 Task: Check the email titled 'Daily Scan Report ICAI_KOLKATA' and verify the attachment.
Action: Mouse moved to (46, 275)
Screenshot: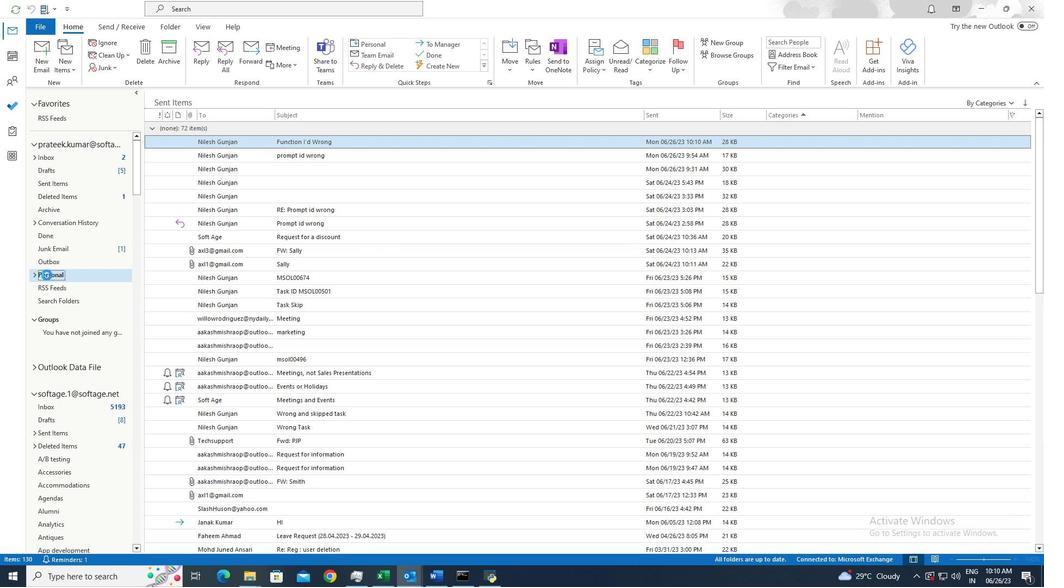 
Action: Mouse pressed left at (46, 275)
Screenshot: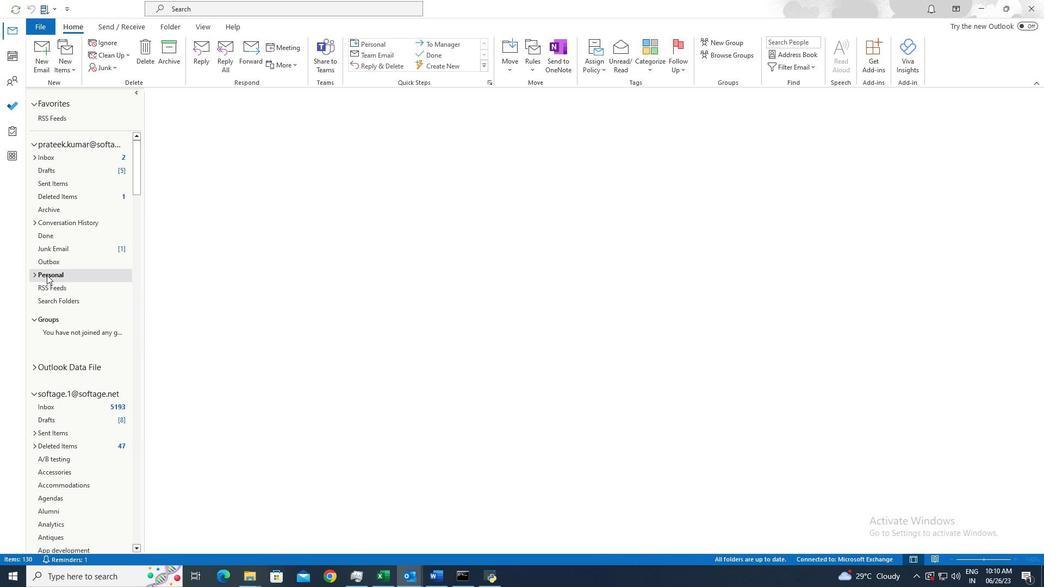 
Action: Mouse moved to (103, 70)
Screenshot: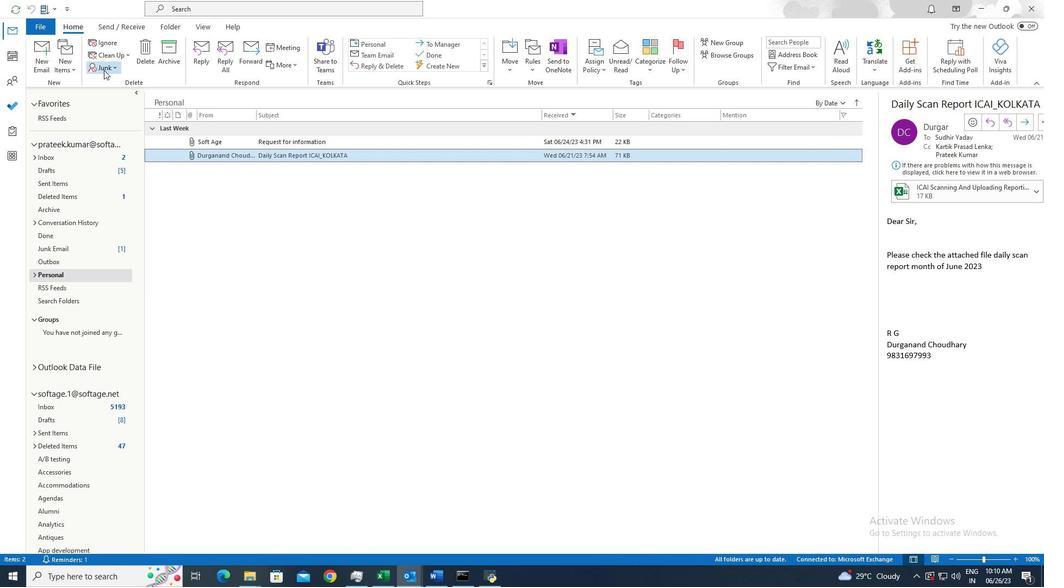 
Action: Mouse pressed left at (103, 70)
Screenshot: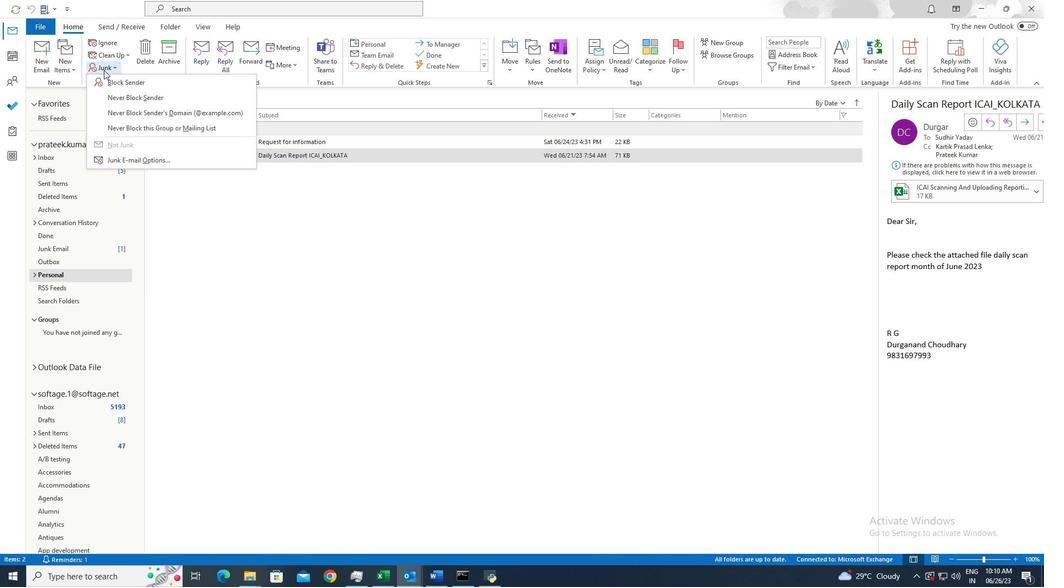 
Action: Mouse moved to (134, 163)
Screenshot: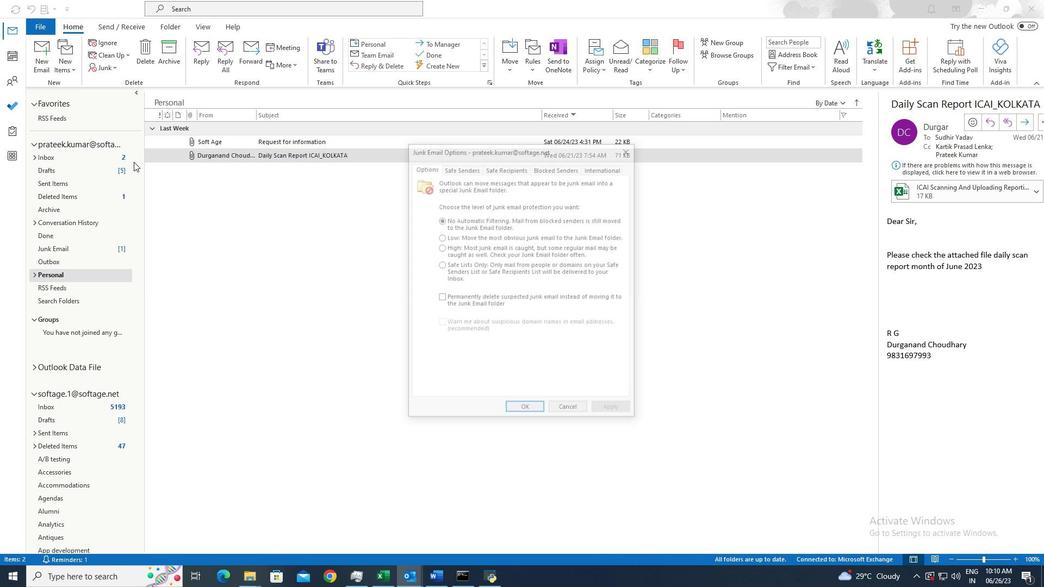 
Action: Mouse pressed left at (134, 163)
Screenshot: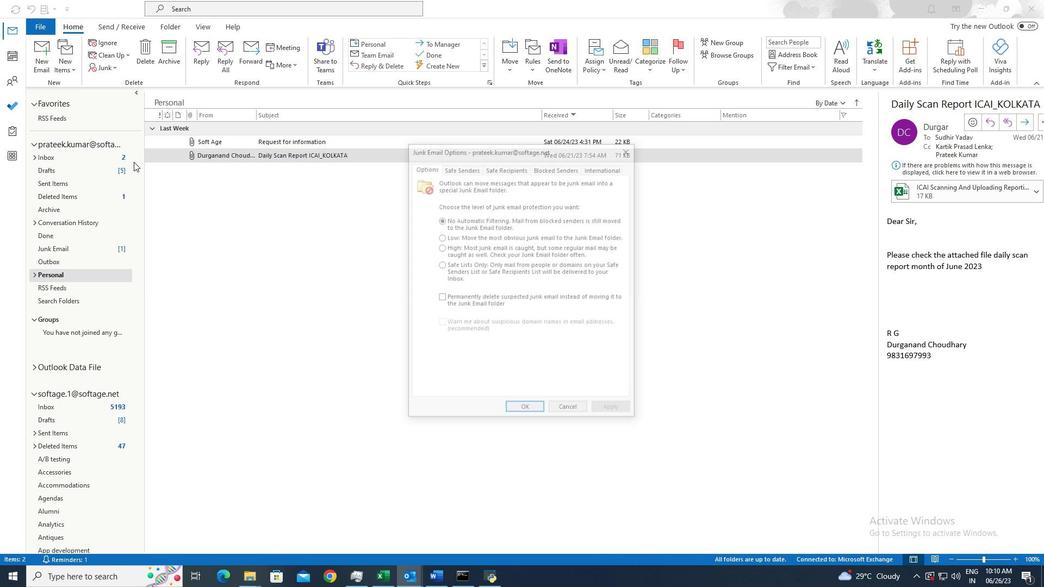 
Action: Mouse moved to (518, 408)
Screenshot: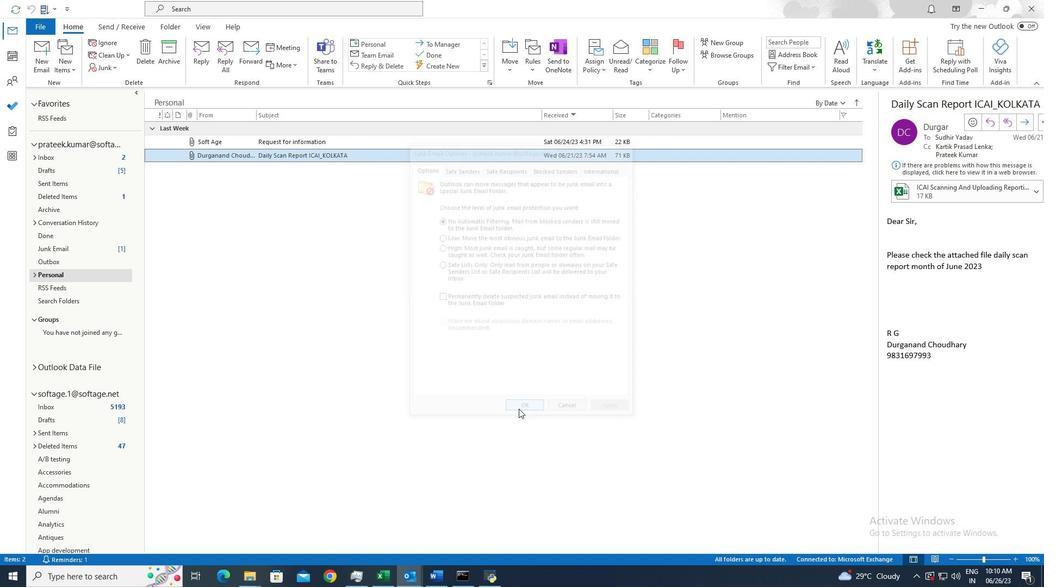 
Action: Mouse pressed left at (518, 408)
Screenshot: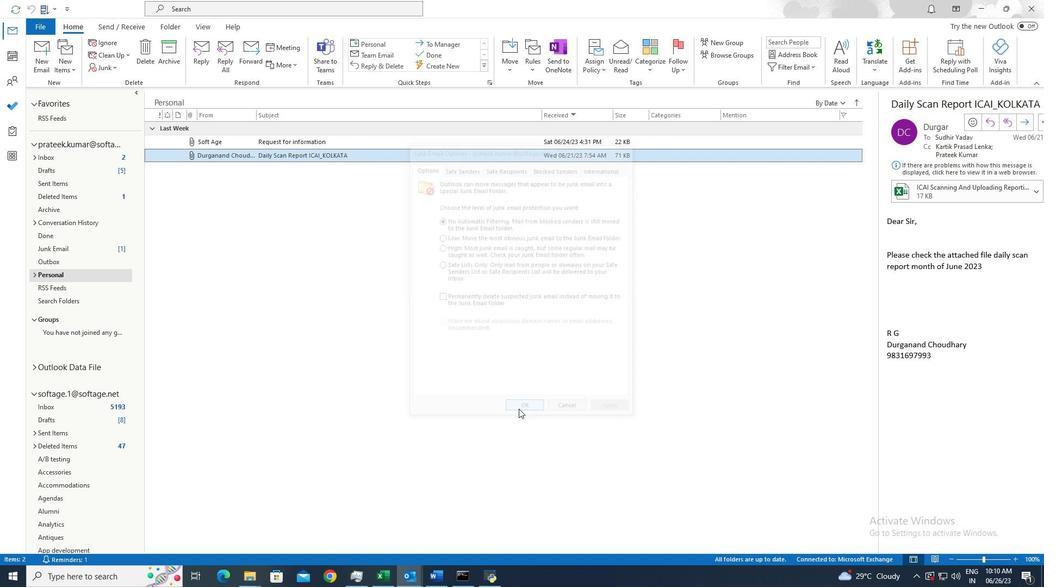 
Action: Mouse moved to (518, 408)
Screenshot: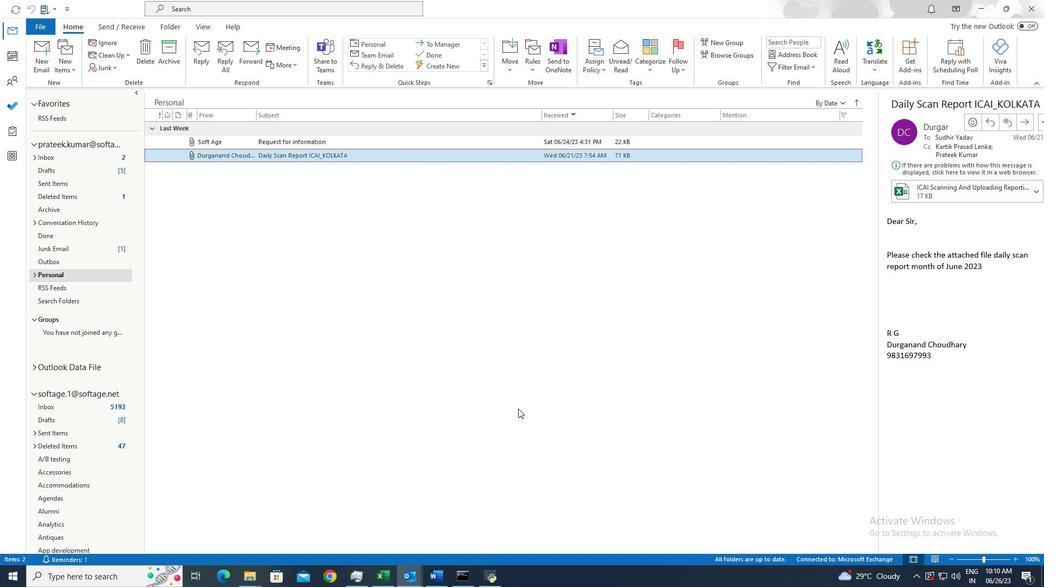 
